 Task: Add the task  Integrate website with a new marketing automation system to the section Database Optimization Sprint in the project AmplifyHQ and add a Due Date to the respective task as 2024/02/05
Action: Mouse moved to (60, 356)
Screenshot: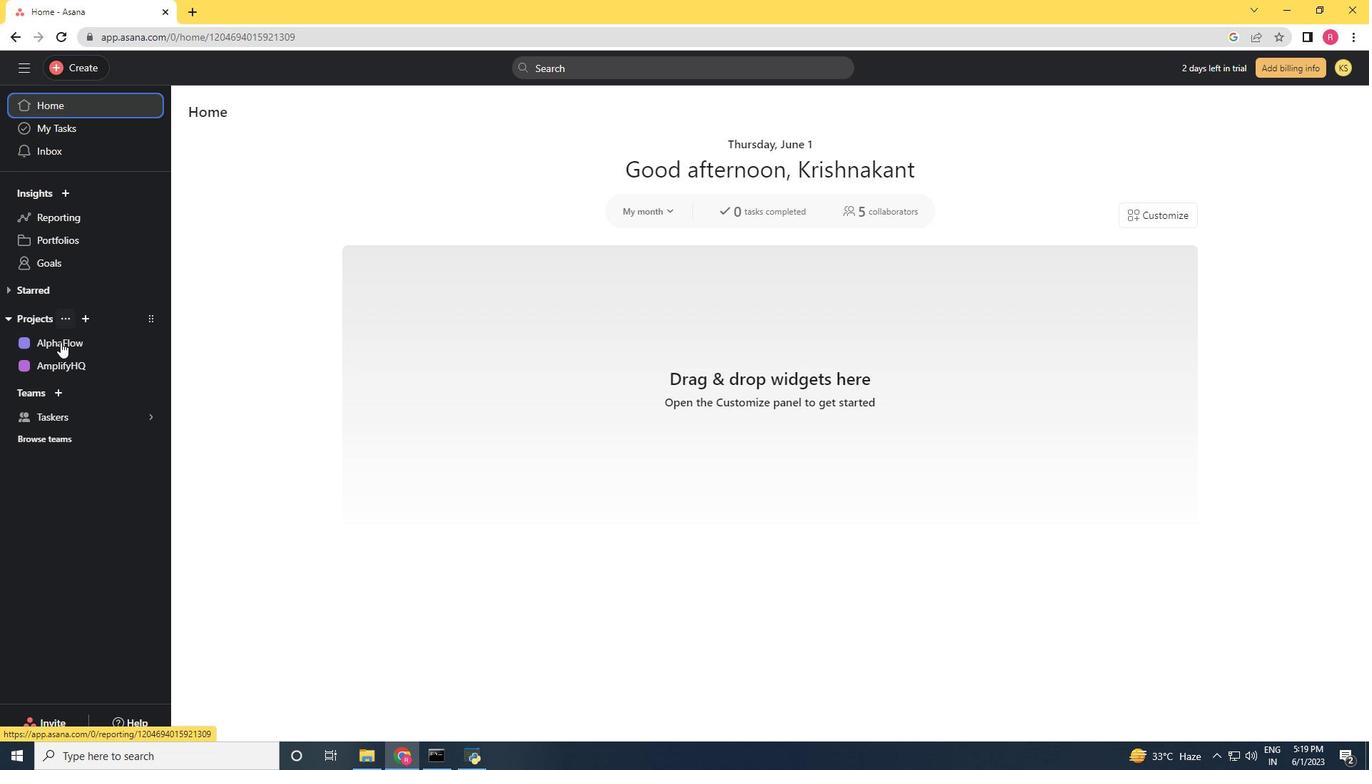 
Action: Mouse pressed left at (60, 356)
Screenshot: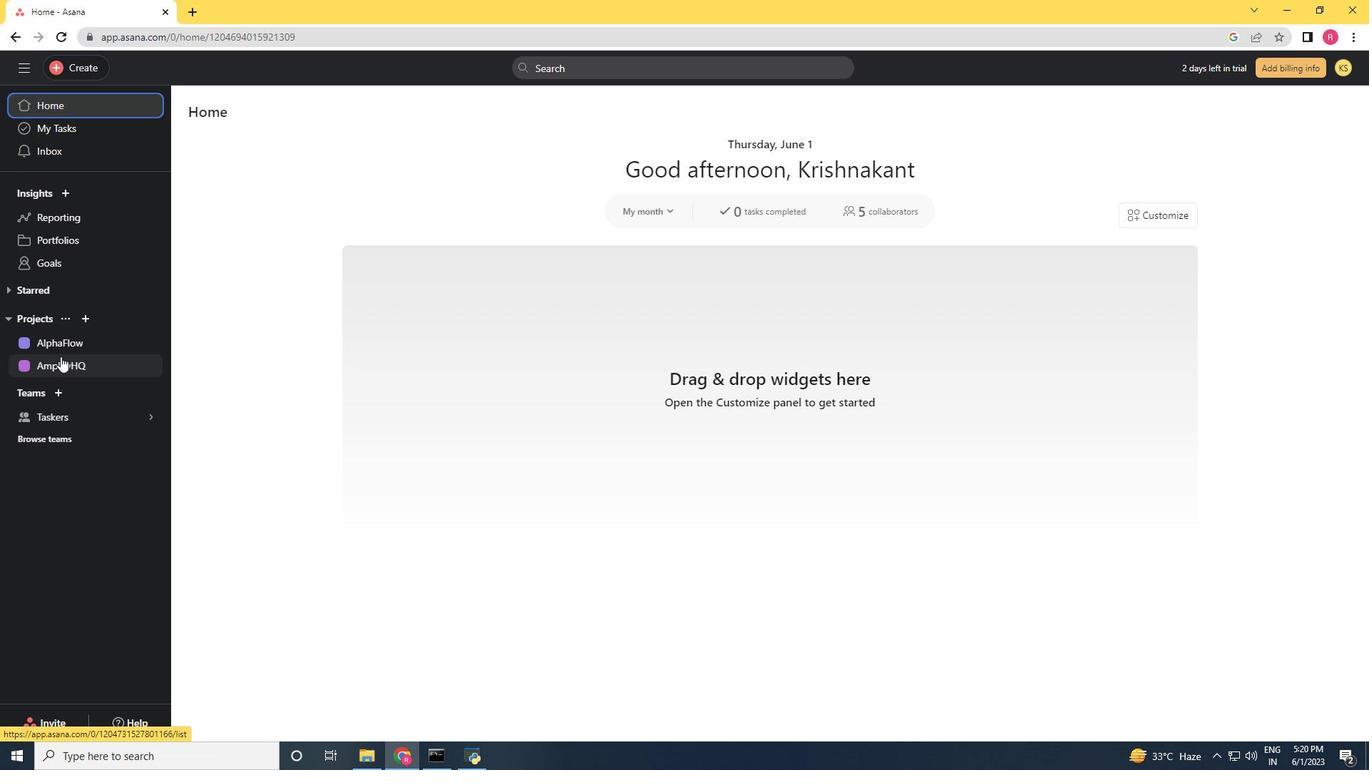 
Action: Mouse moved to (864, 493)
Screenshot: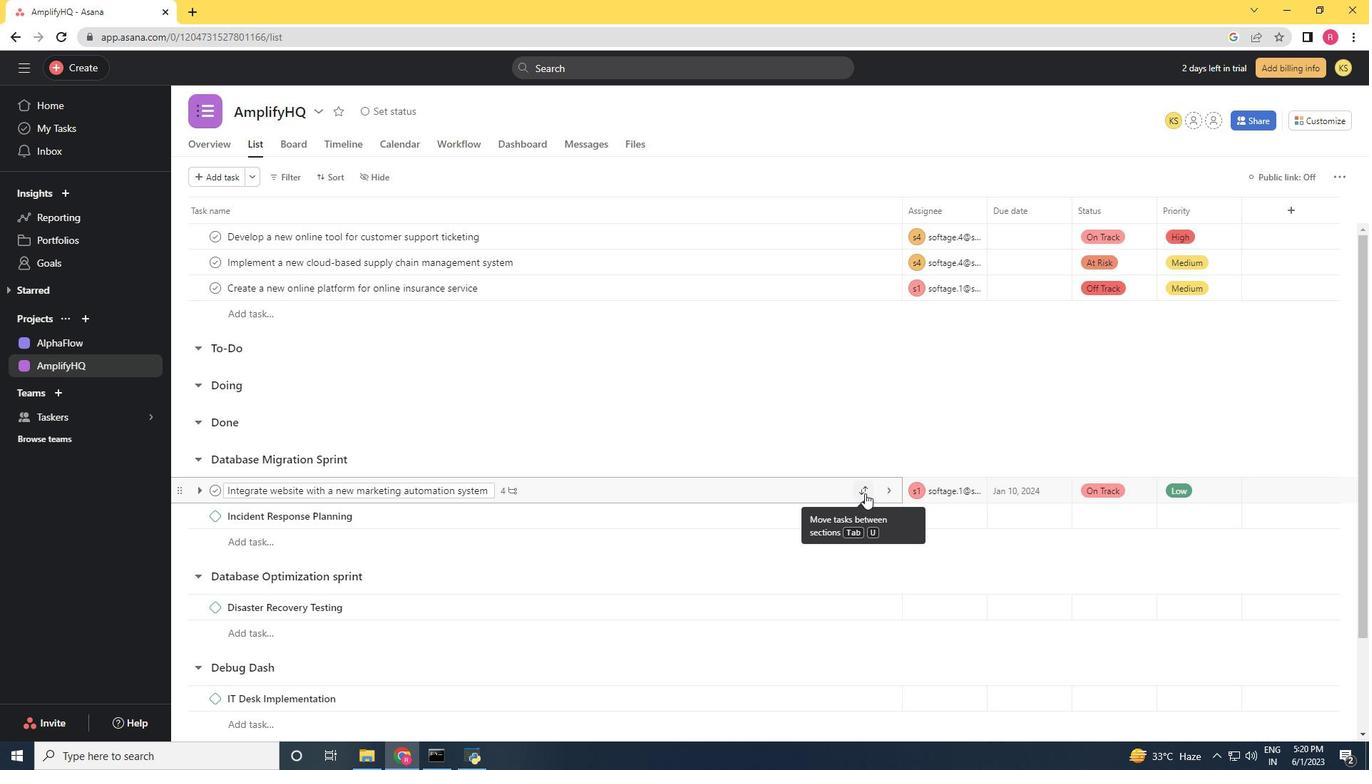 
Action: Mouse pressed left at (864, 493)
Screenshot: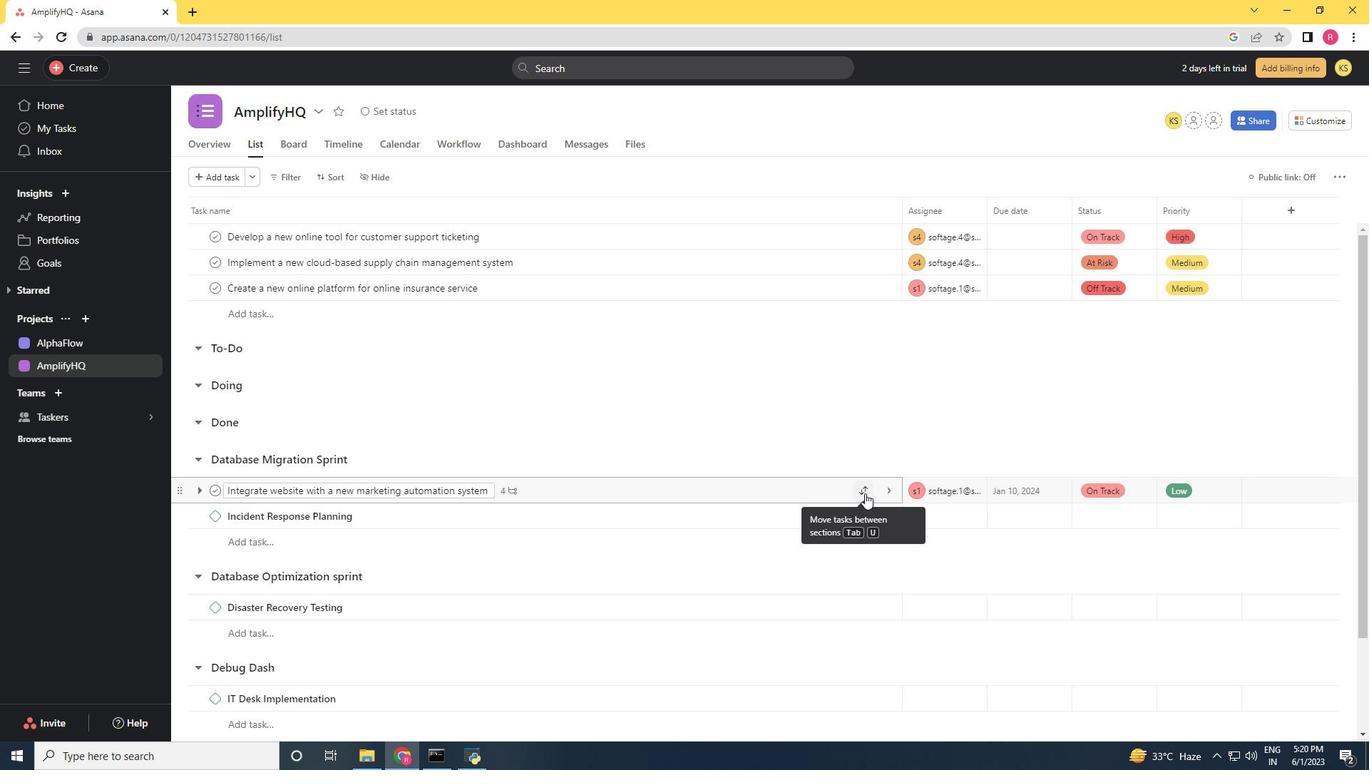 
Action: Mouse moved to (805, 412)
Screenshot: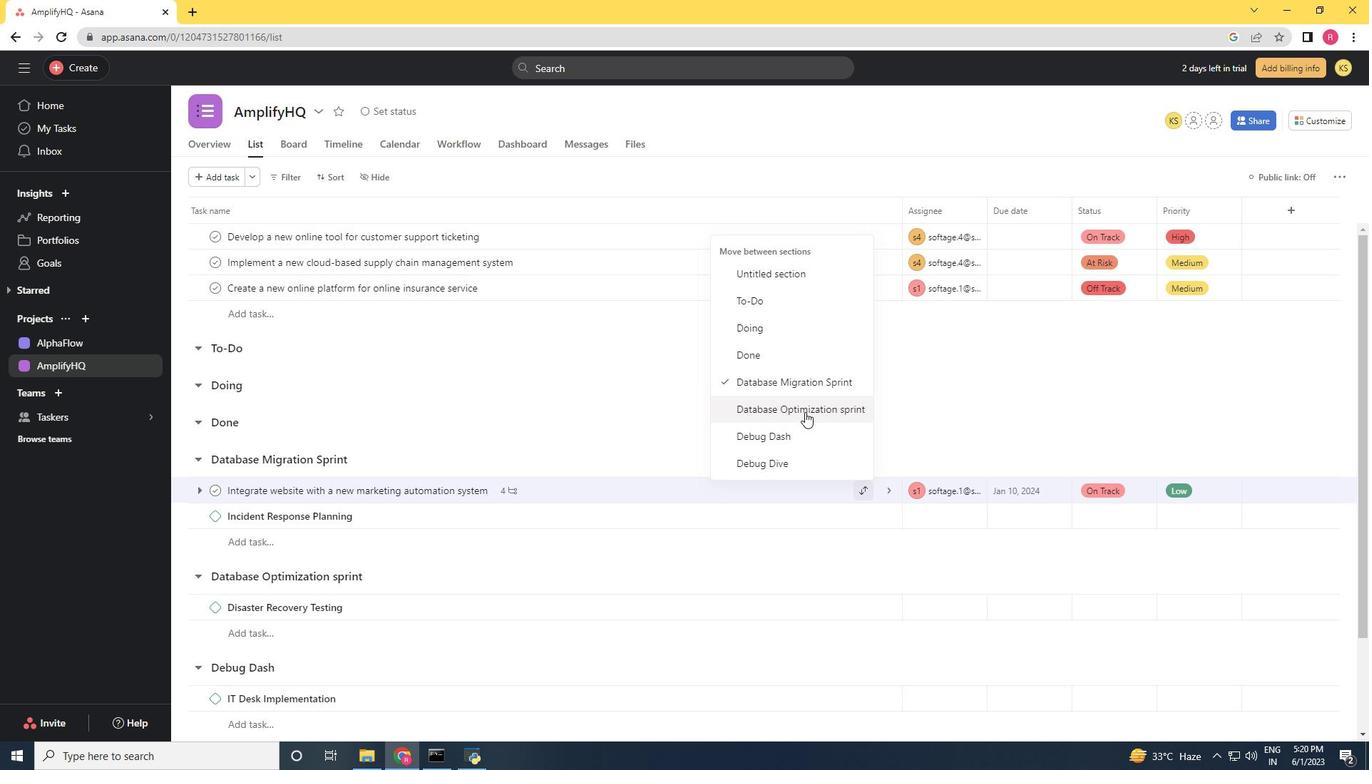 
Action: Mouse pressed left at (805, 412)
Screenshot: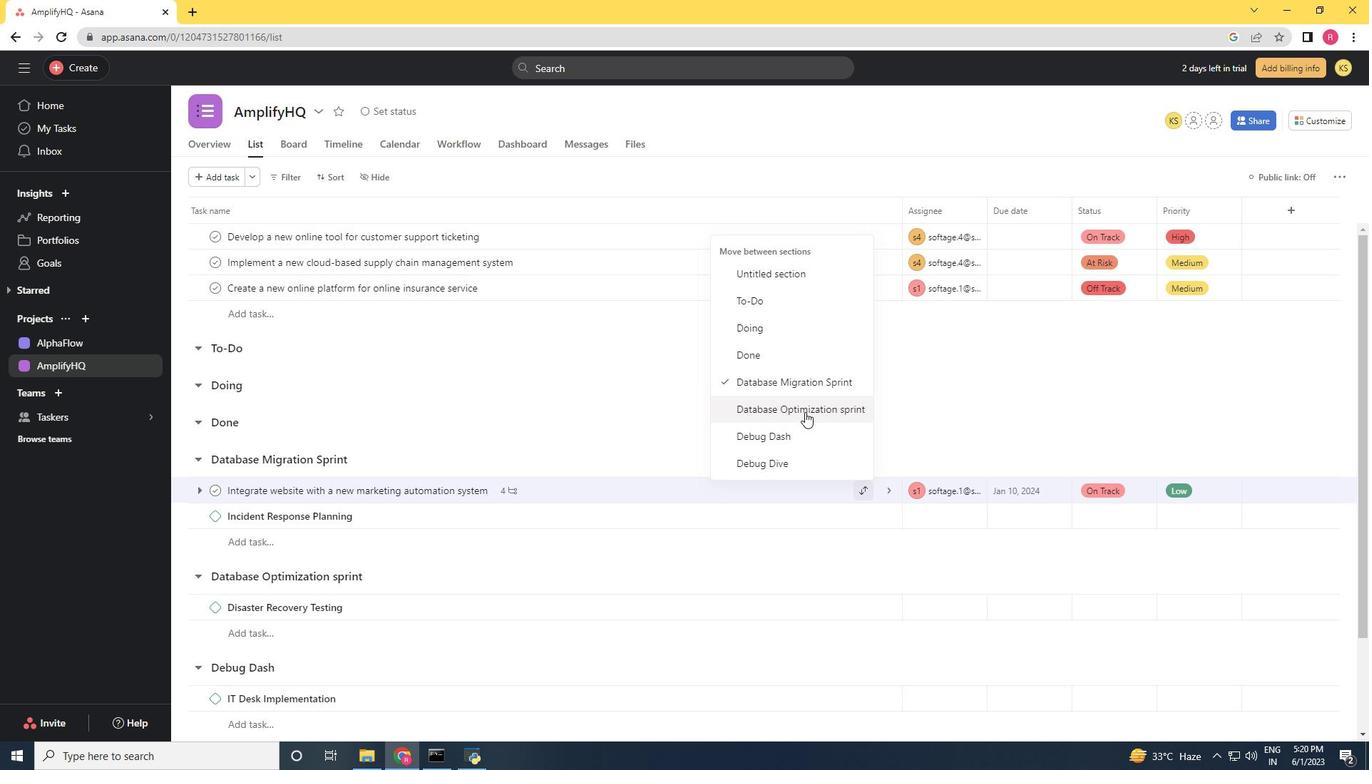 
Action: Mouse moved to (778, 583)
Screenshot: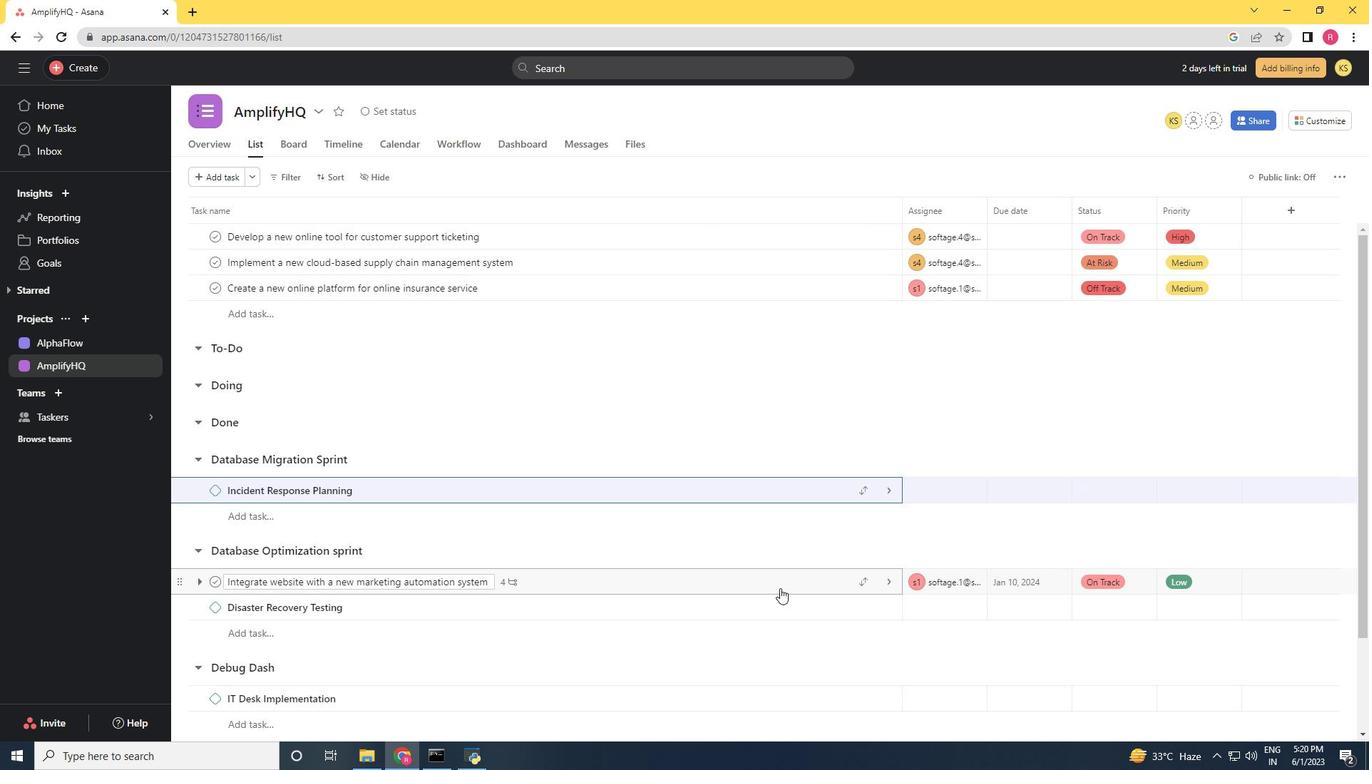 
Action: Mouse pressed left at (778, 583)
Screenshot: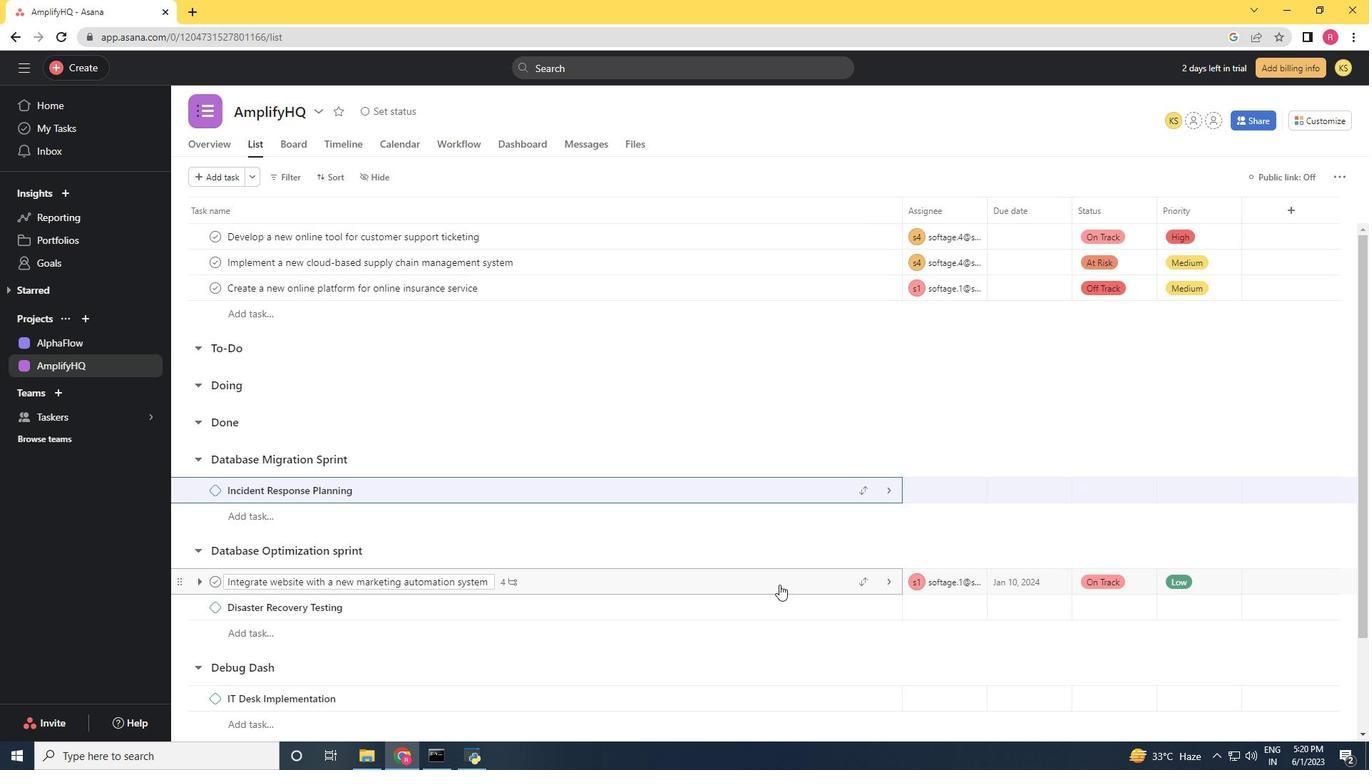 
Action: Mouse moved to (1046, 570)
Screenshot: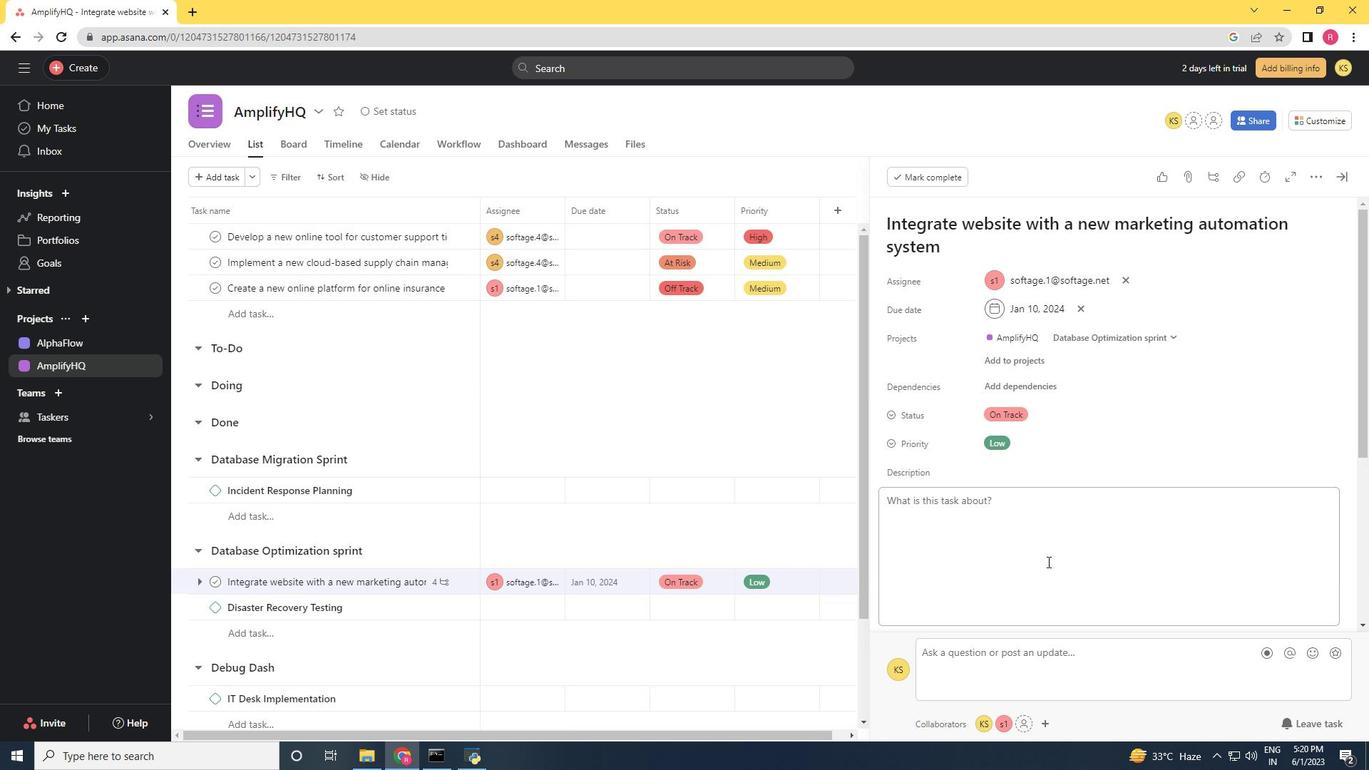 
Action: Mouse scrolled (1046, 571) with delta (0, 0)
Screenshot: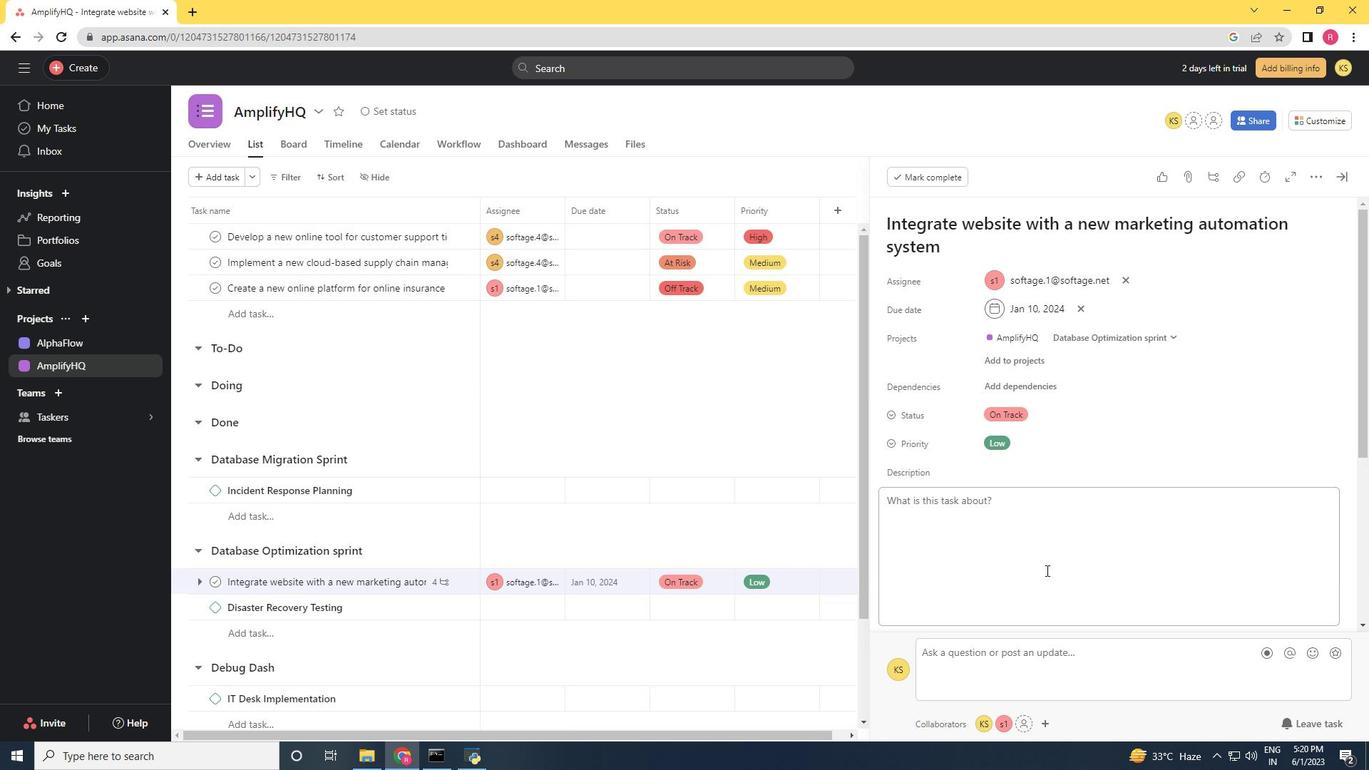 
Action: Mouse moved to (1083, 305)
Screenshot: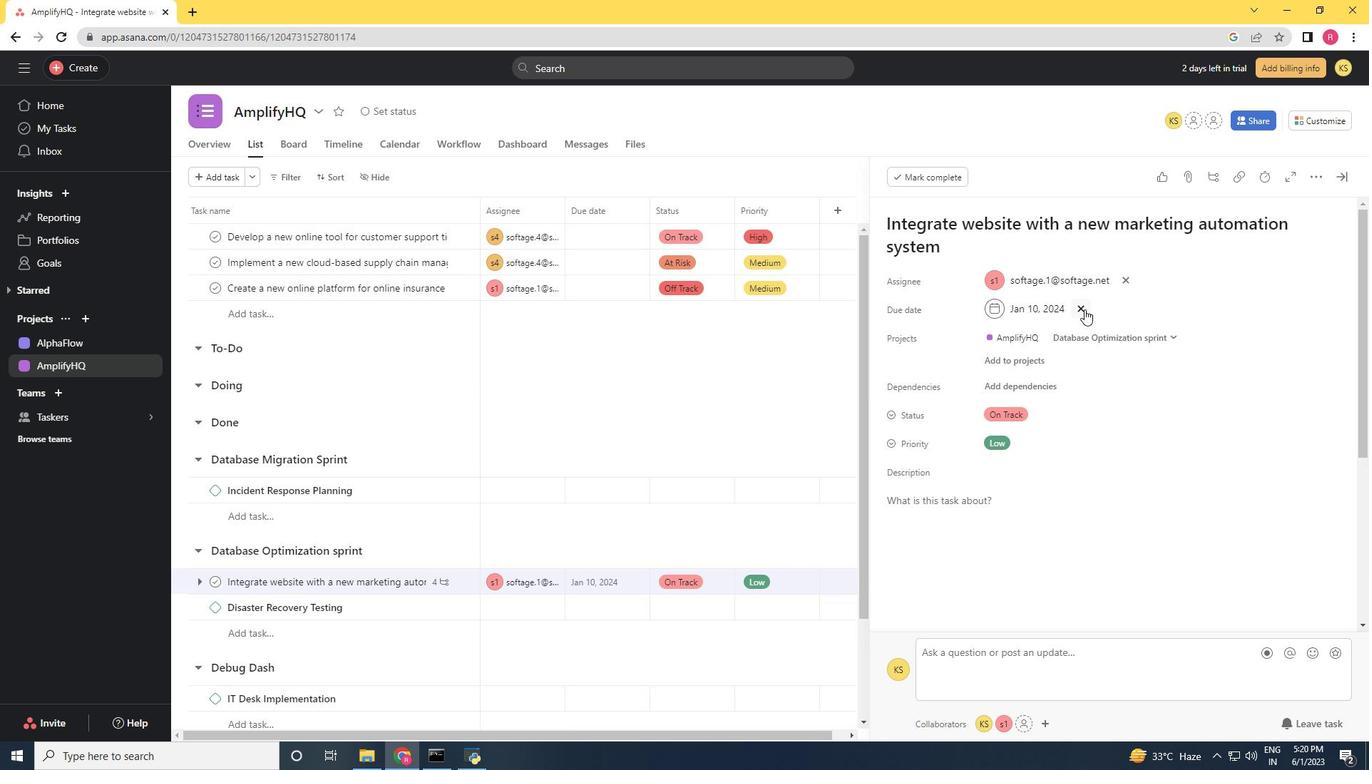 
Action: Mouse pressed left at (1083, 305)
Screenshot: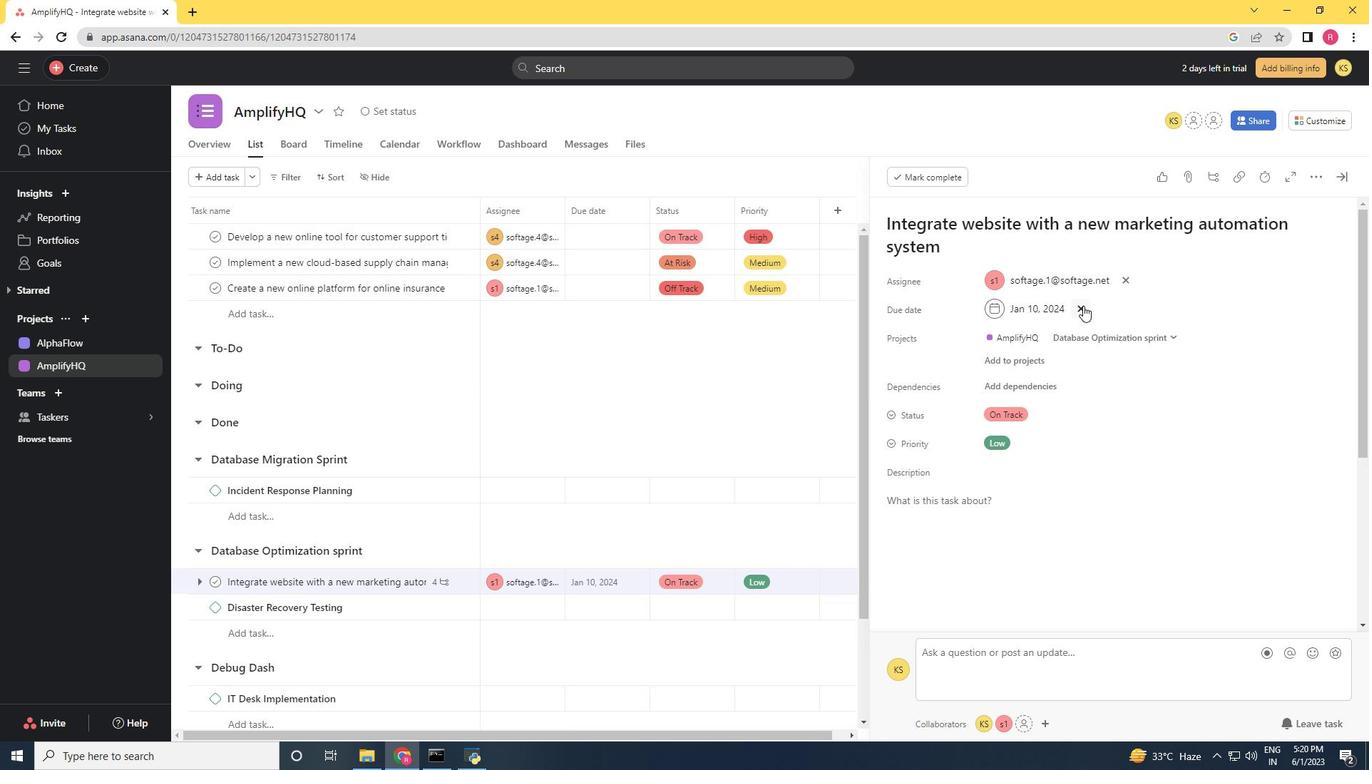 
Action: Mouse moved to (1021, 313)
Screenshot: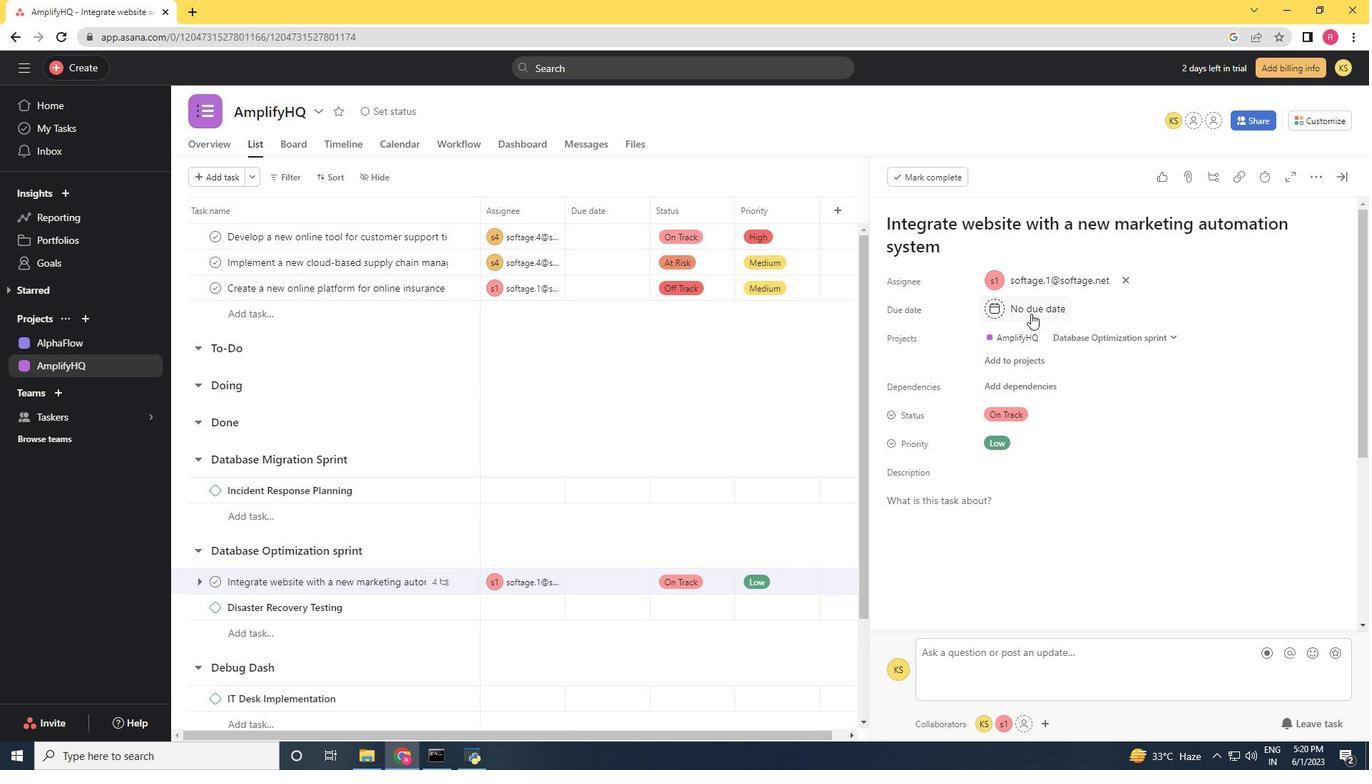 
Action: Mouse pressed left at (1021, 313)
Screenshot: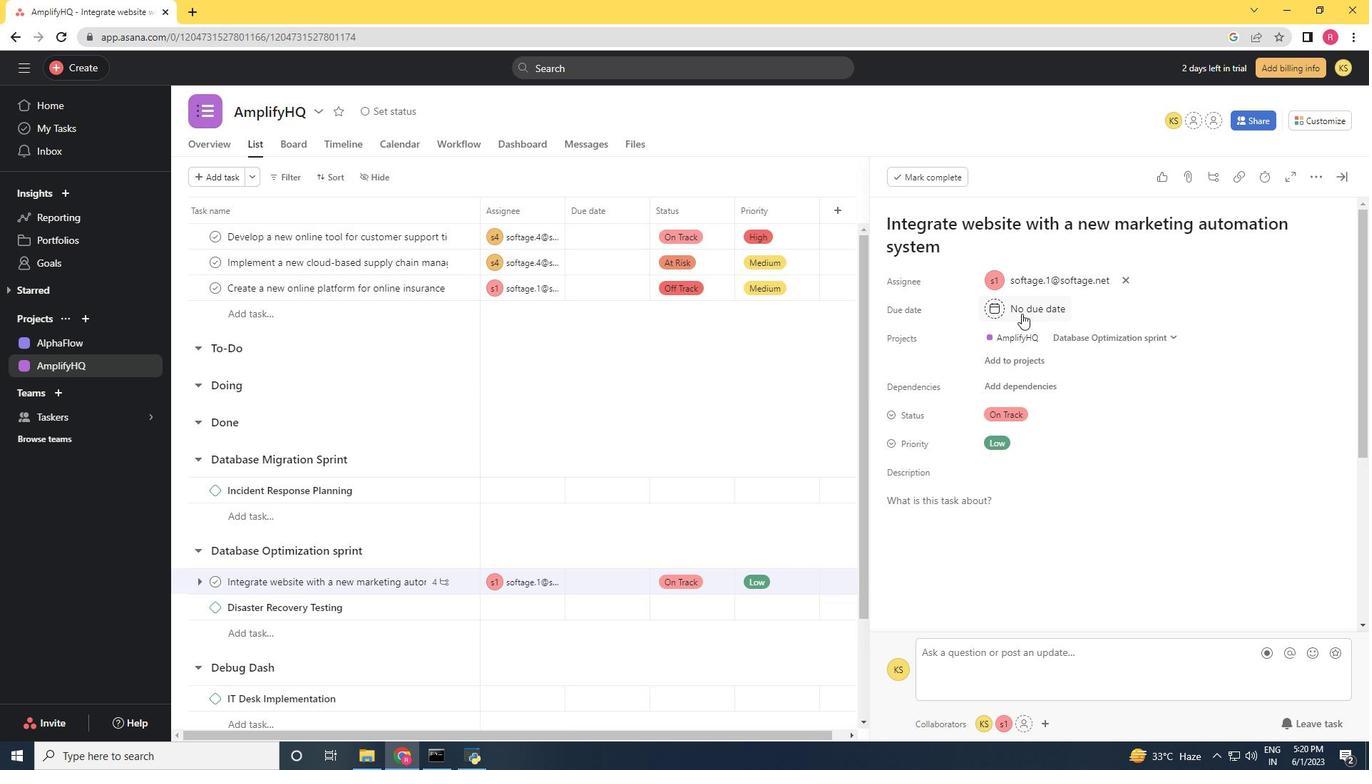 
Action: Mouse moved to (1158, 380)
Screenshot: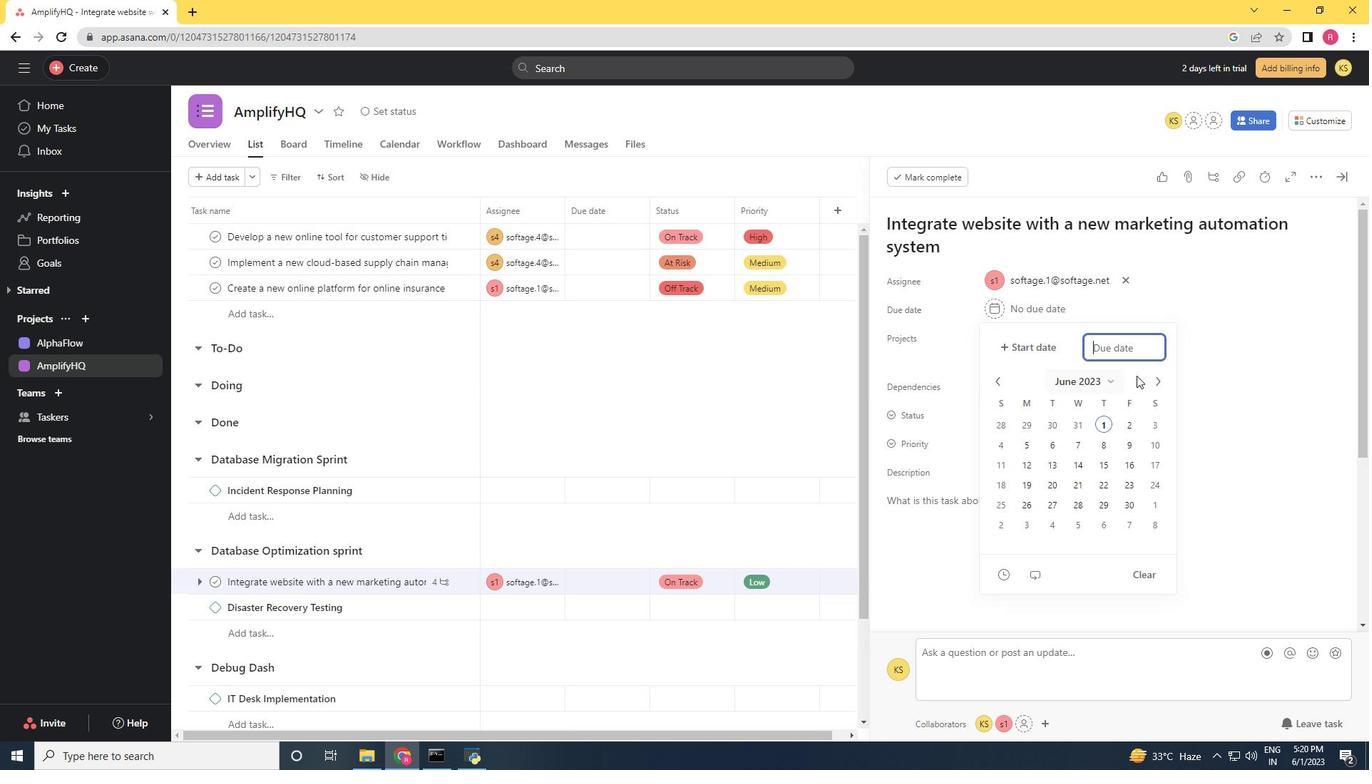 
Action: Mouse pressed left at (1158, 380)
Screenshot: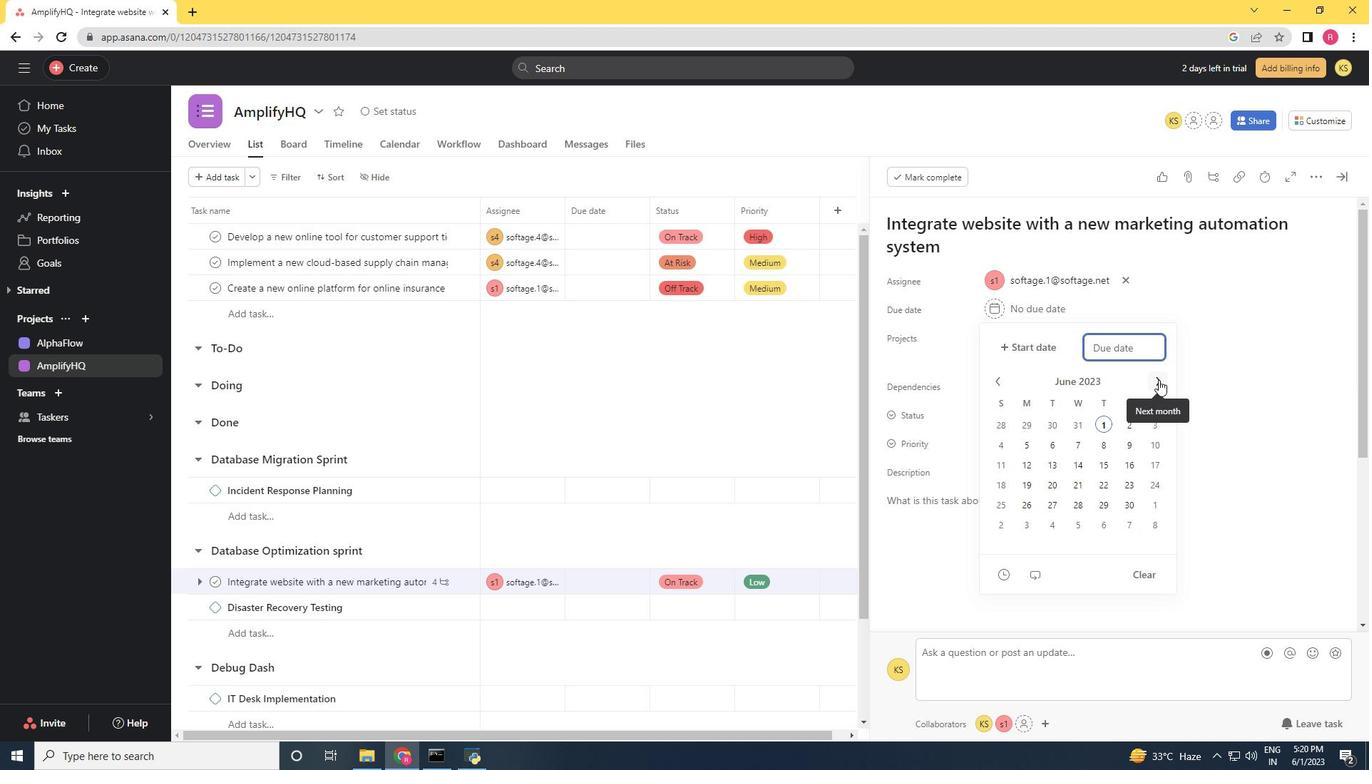 
Action: Mouse pressed left at (1158, 380)
Screenshot: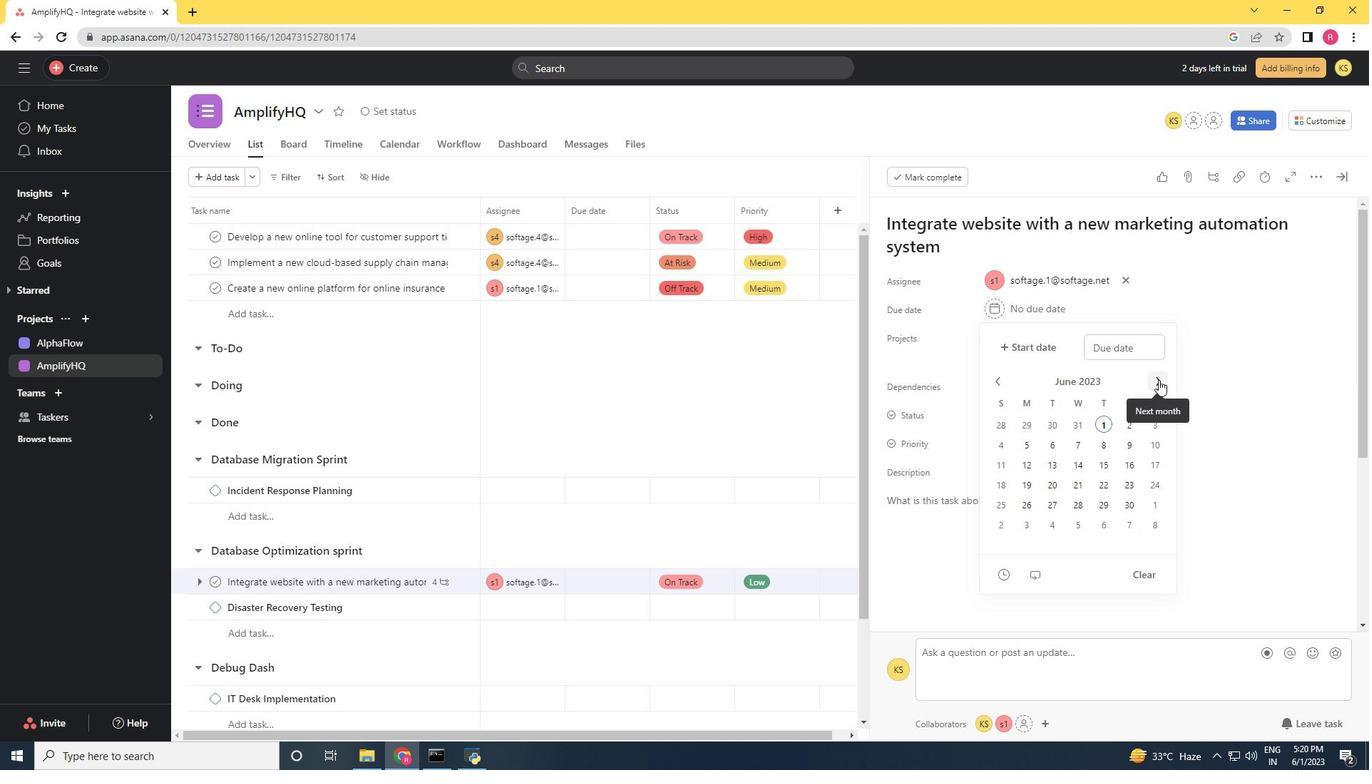 
Action: Mouse moved to (1159, 380)
Screenshot: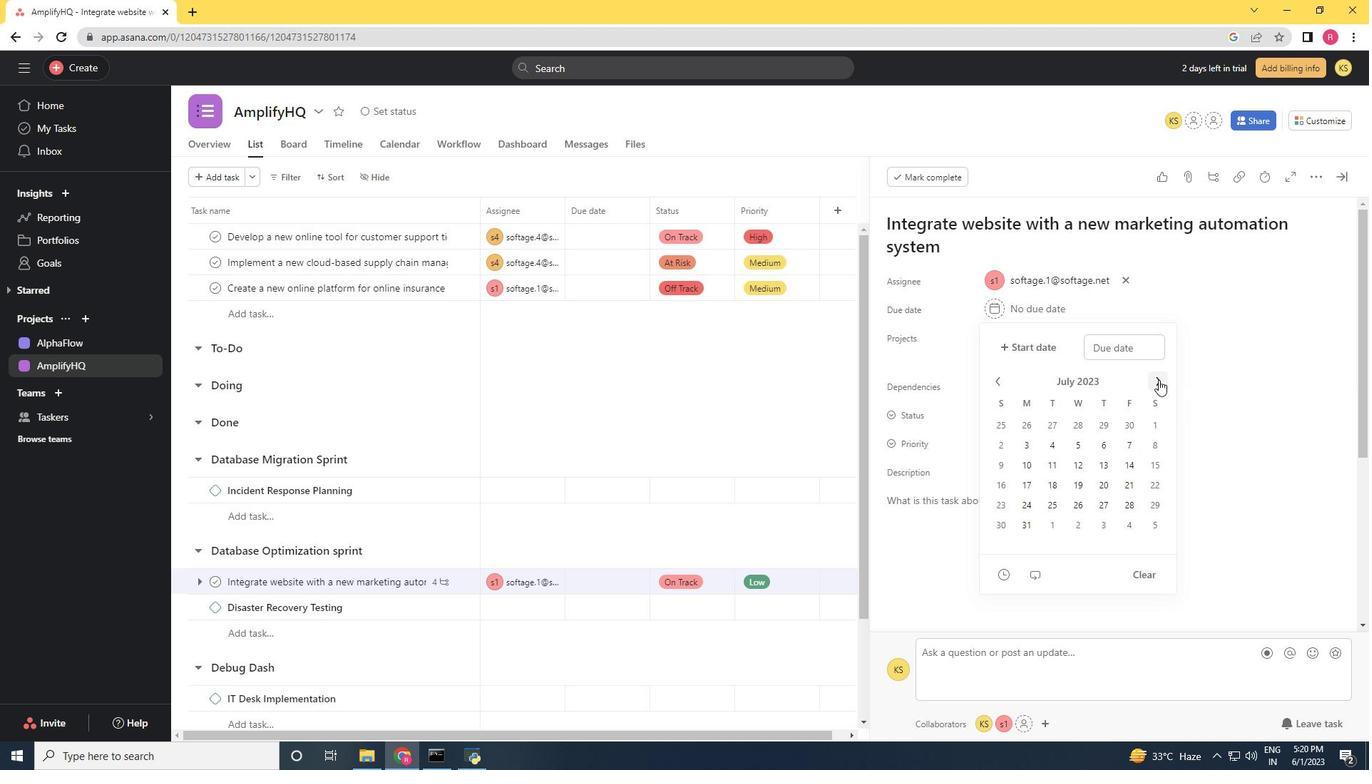
Action: Mouse pressed left at (1159, 380)
Screenshot: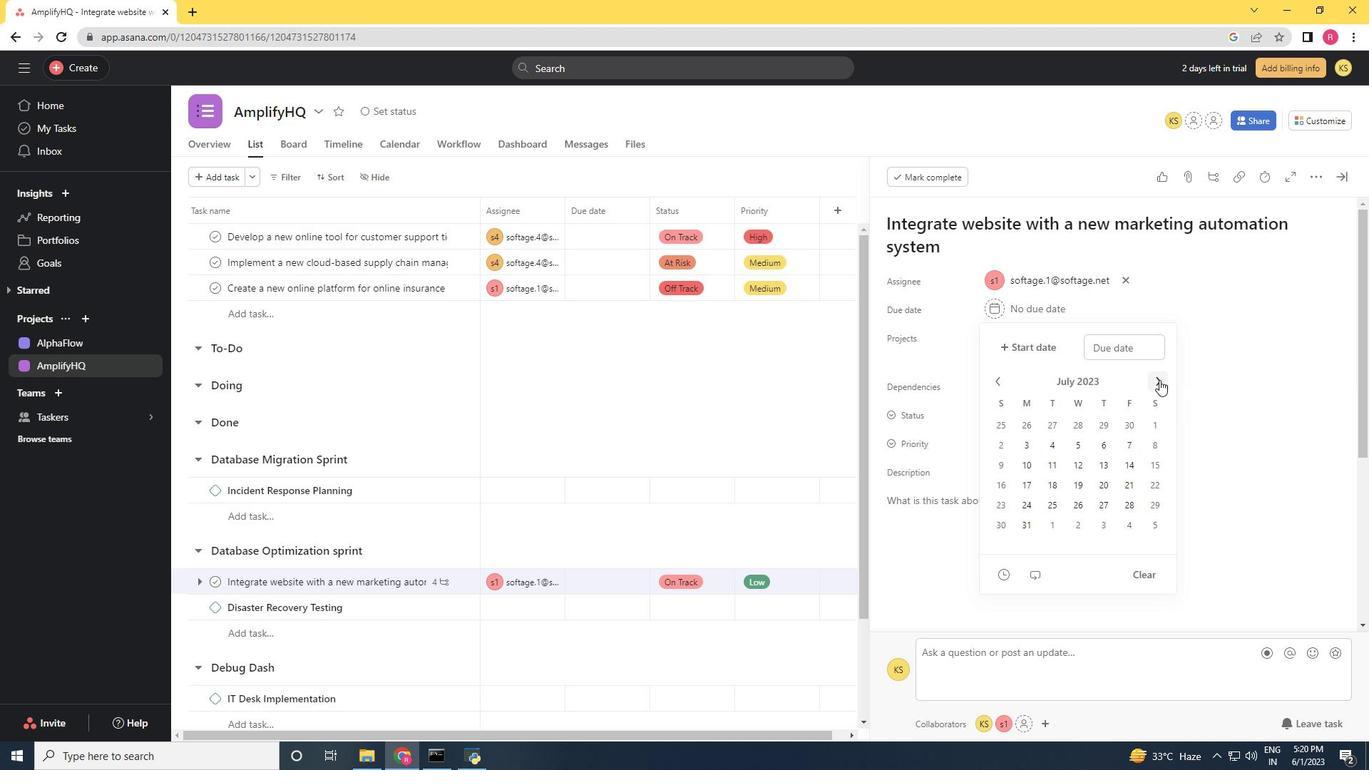 
Action: Mouse pressed left at (1159, 380)
Screenshot: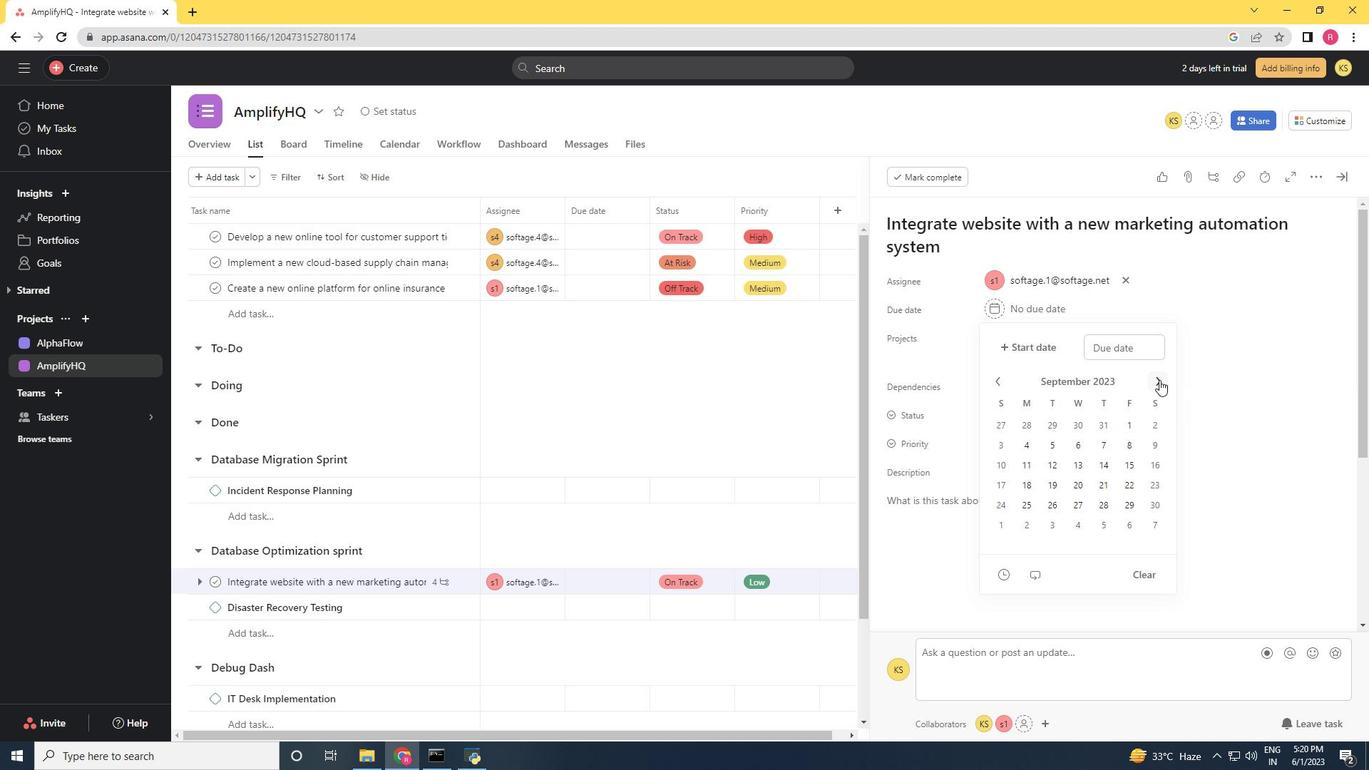
Action: Mouse pressed left at (1159, 380)
Screenshot: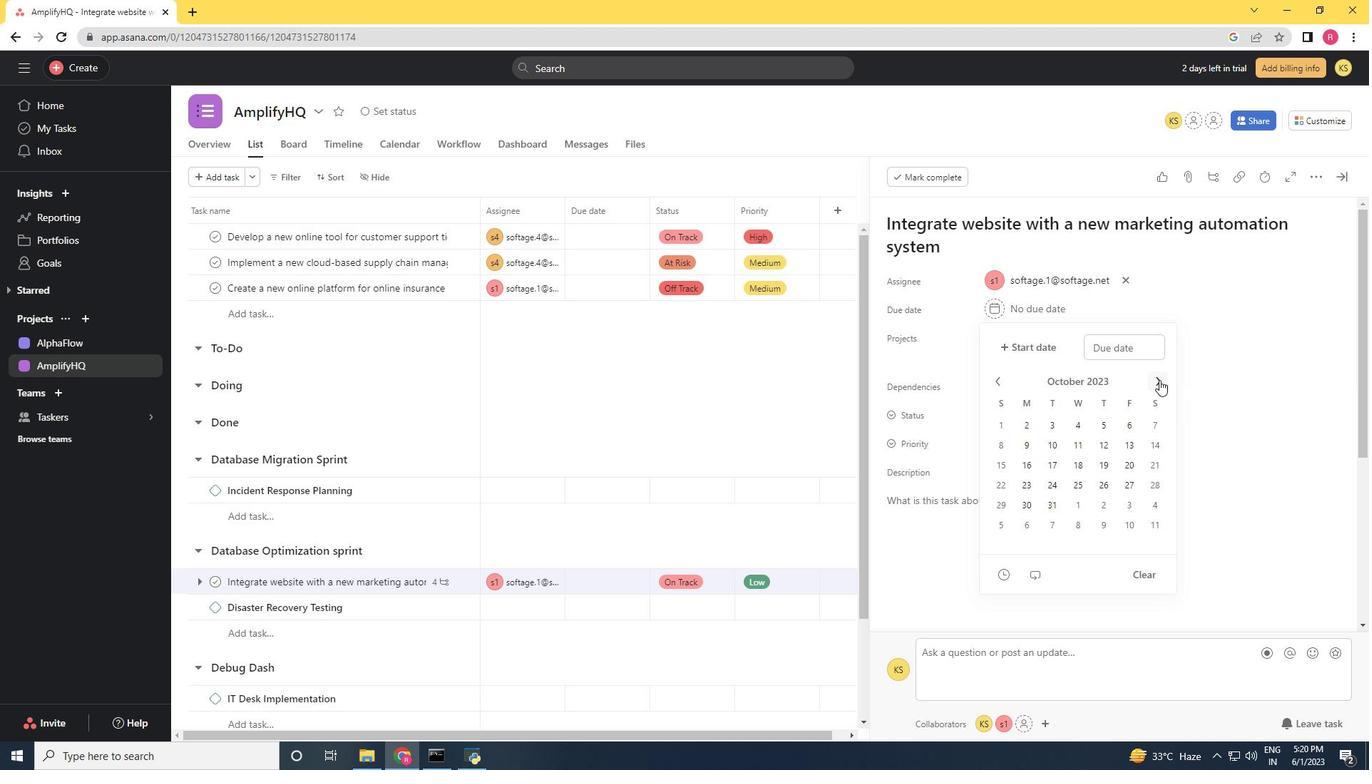 
Action: Mouse pressed left at (1159, 380)
Screenshot: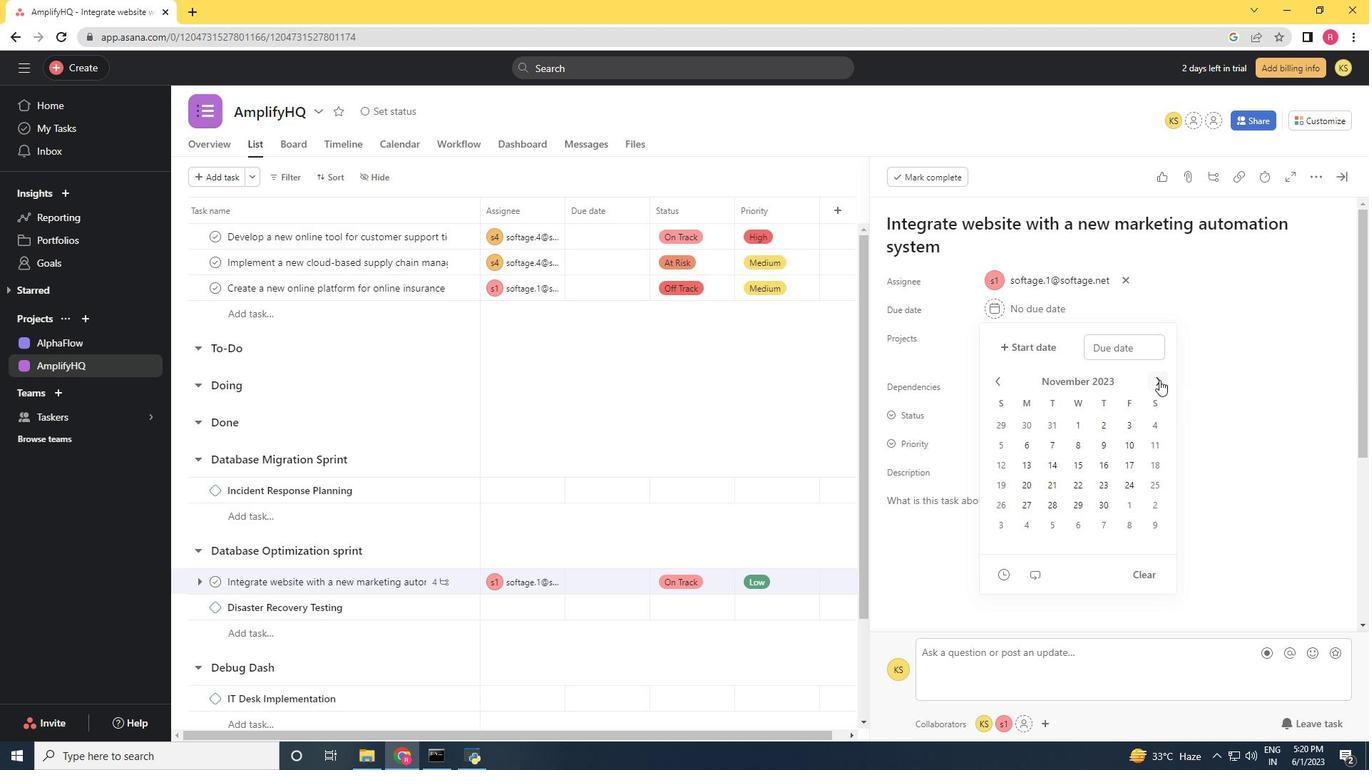 
Action: Mouse pressed left at (1159, 380)
Screenshot: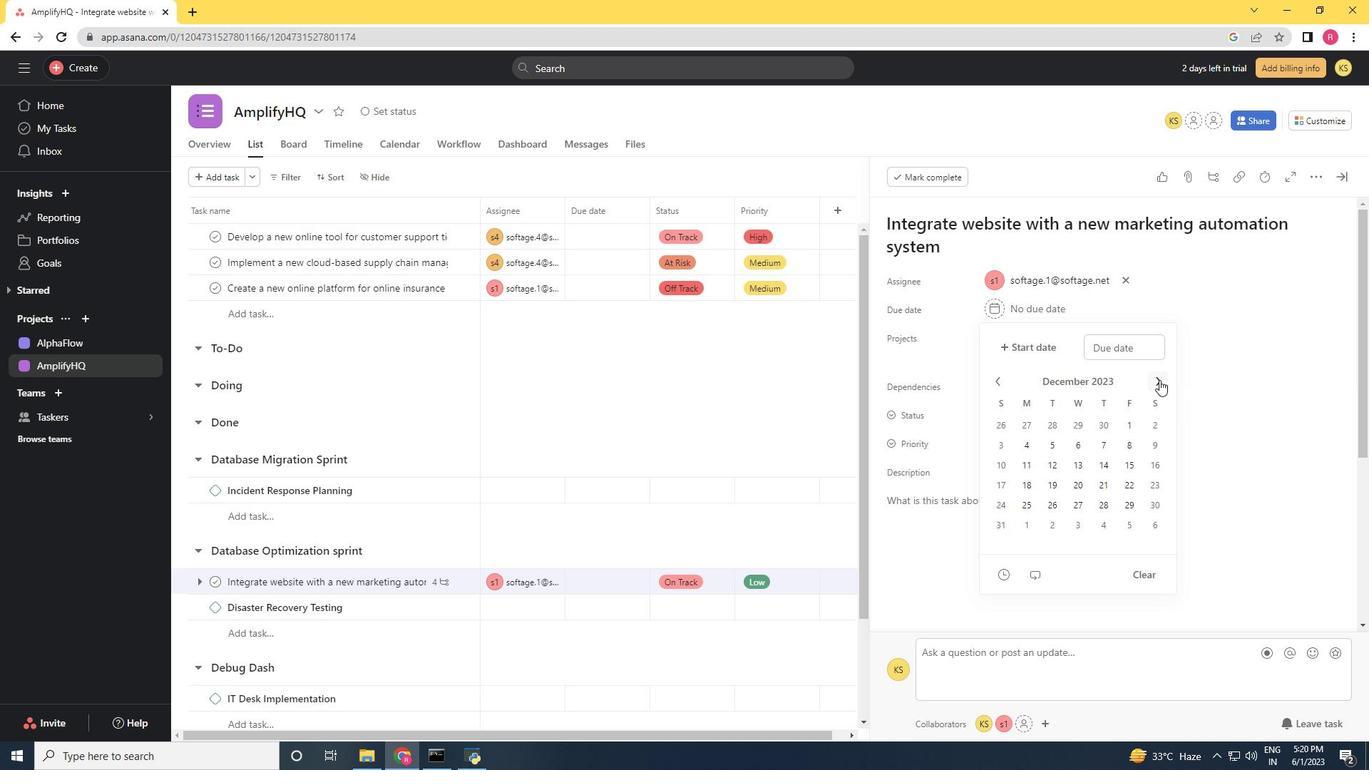 
Action: Mouse pressed left at (1159, 380)
Screenshot: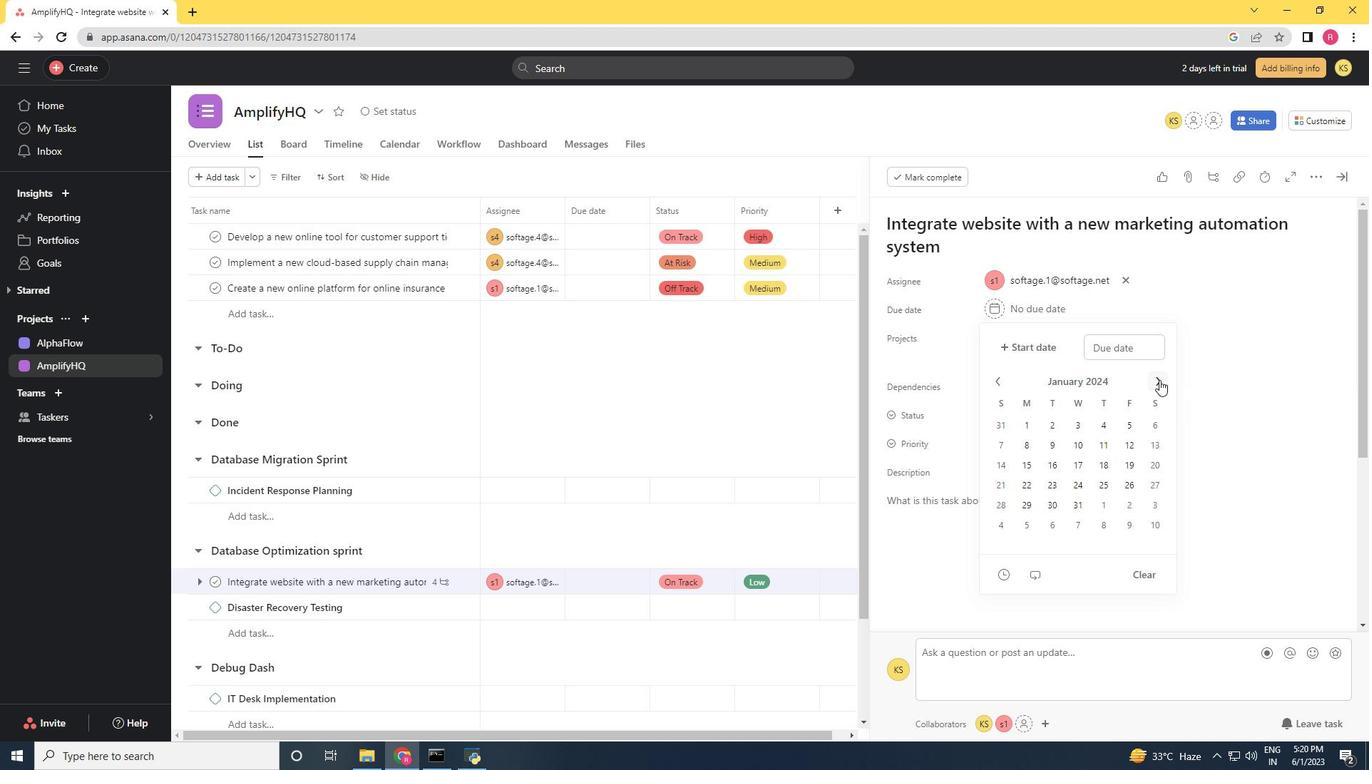 
Action: Mouse moved to (1027, 450)
Screenshot: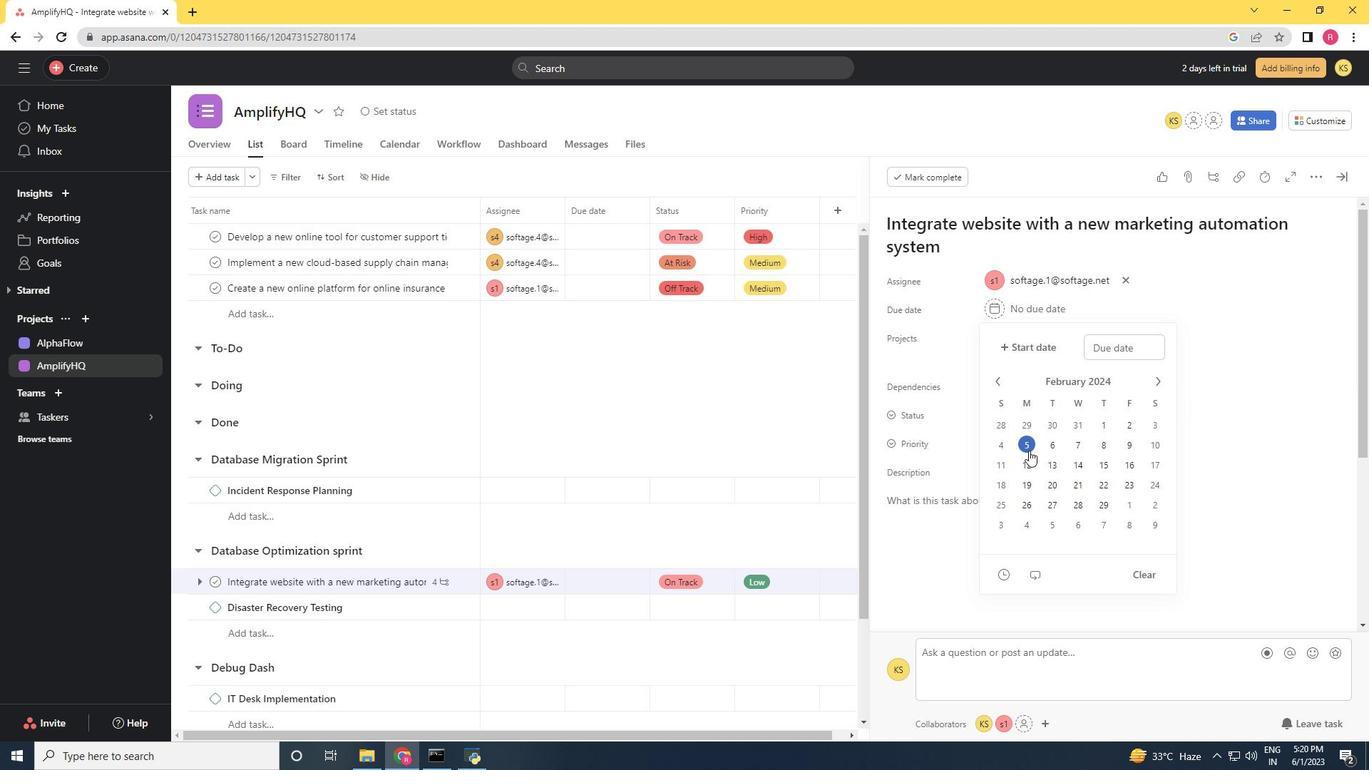 
Action: Mouse pressed left at (1027, 450)
Screenshot: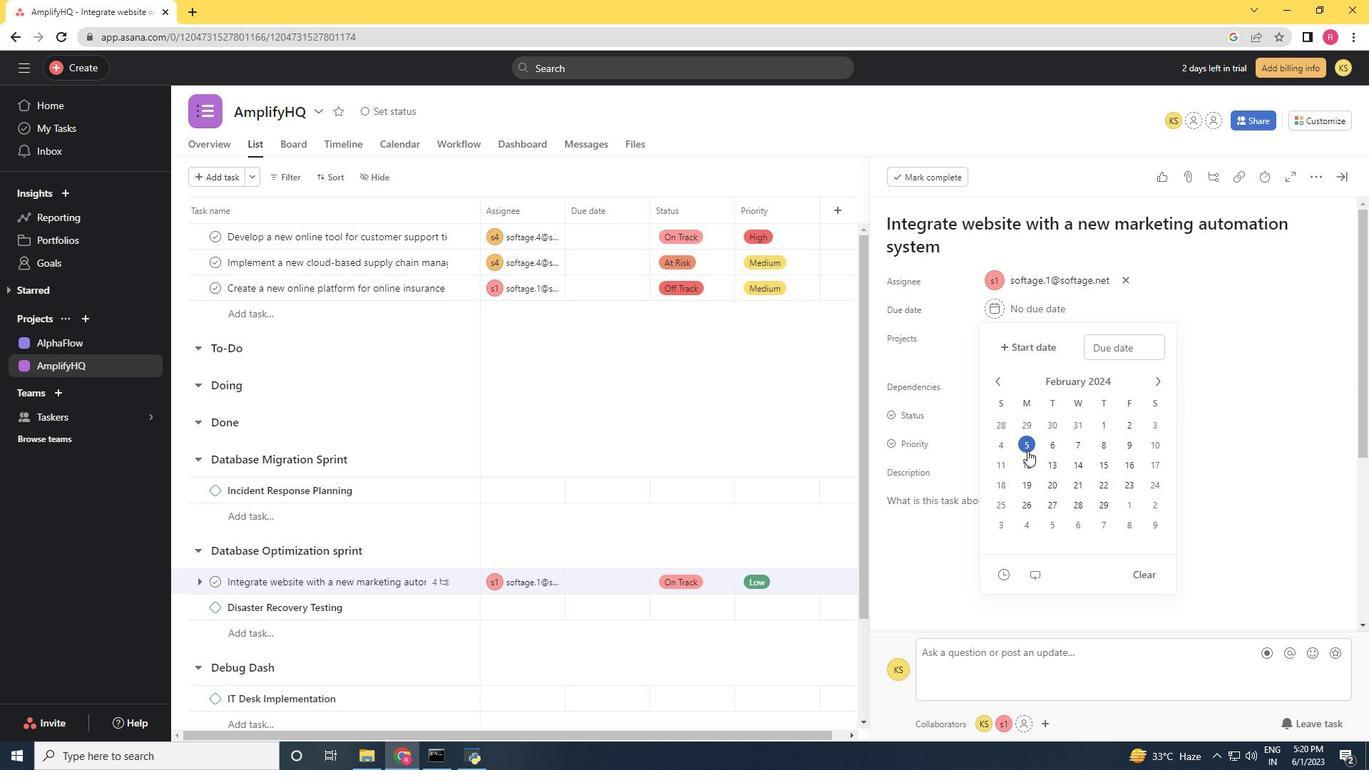 
Action: Mouse moved to (1232, 471)
Screenshot: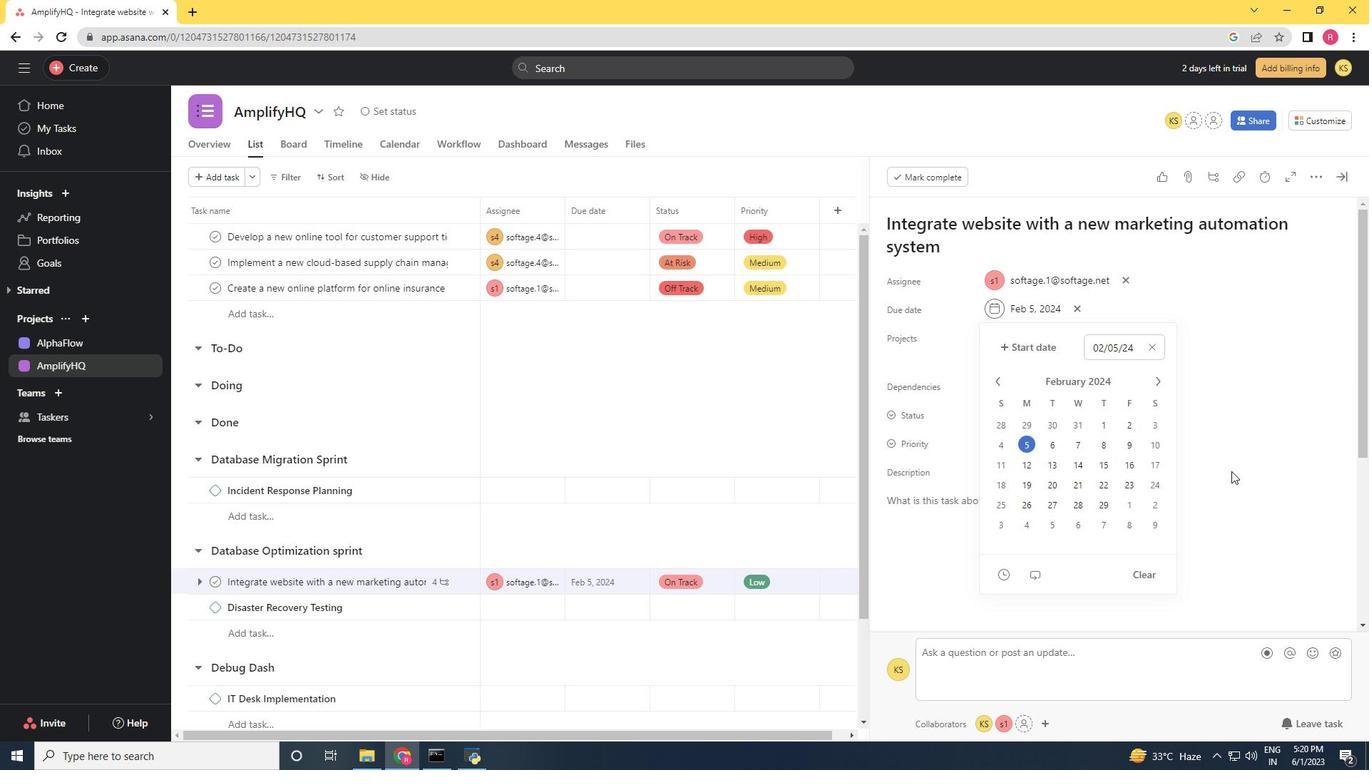 
Action: Mouse pressed left at (1232, 471)
Screenshot: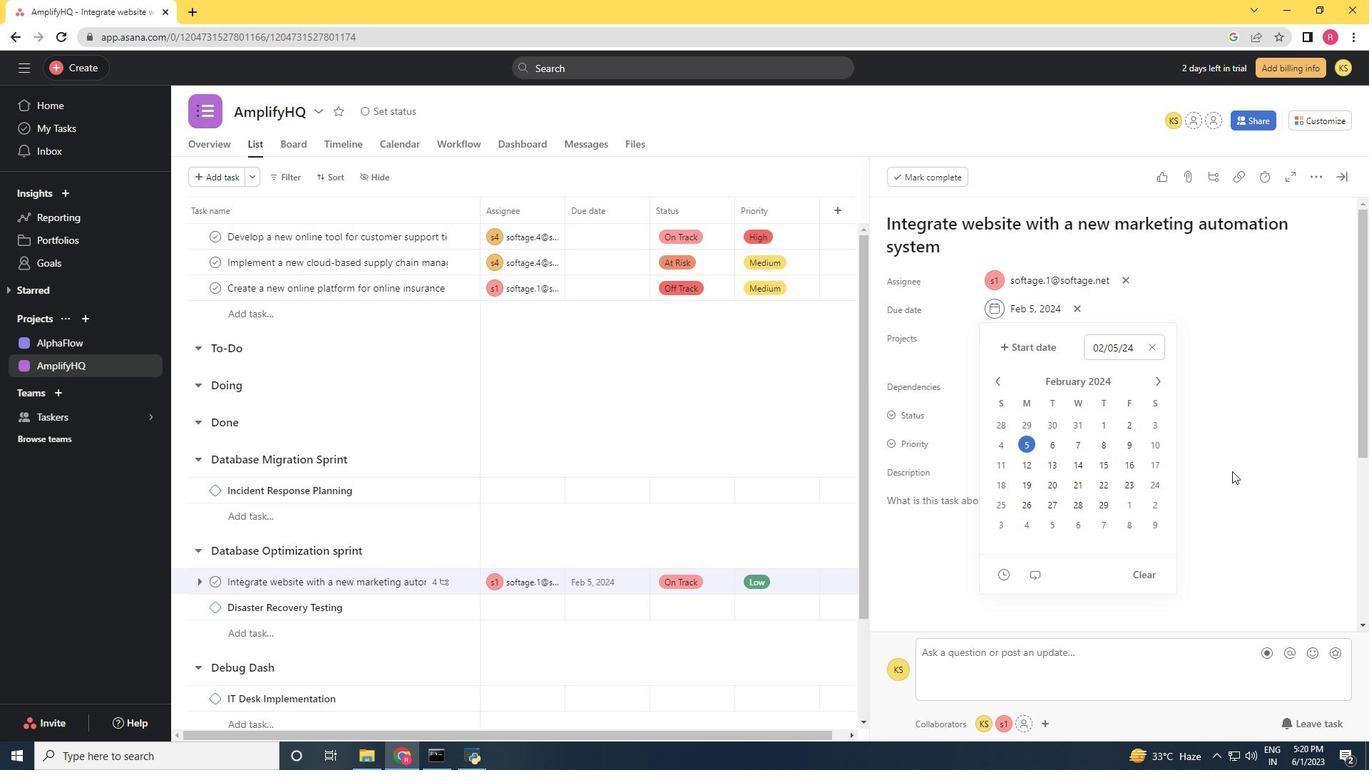 
Action: Mouse moved to (1346, 182)
Screenshot: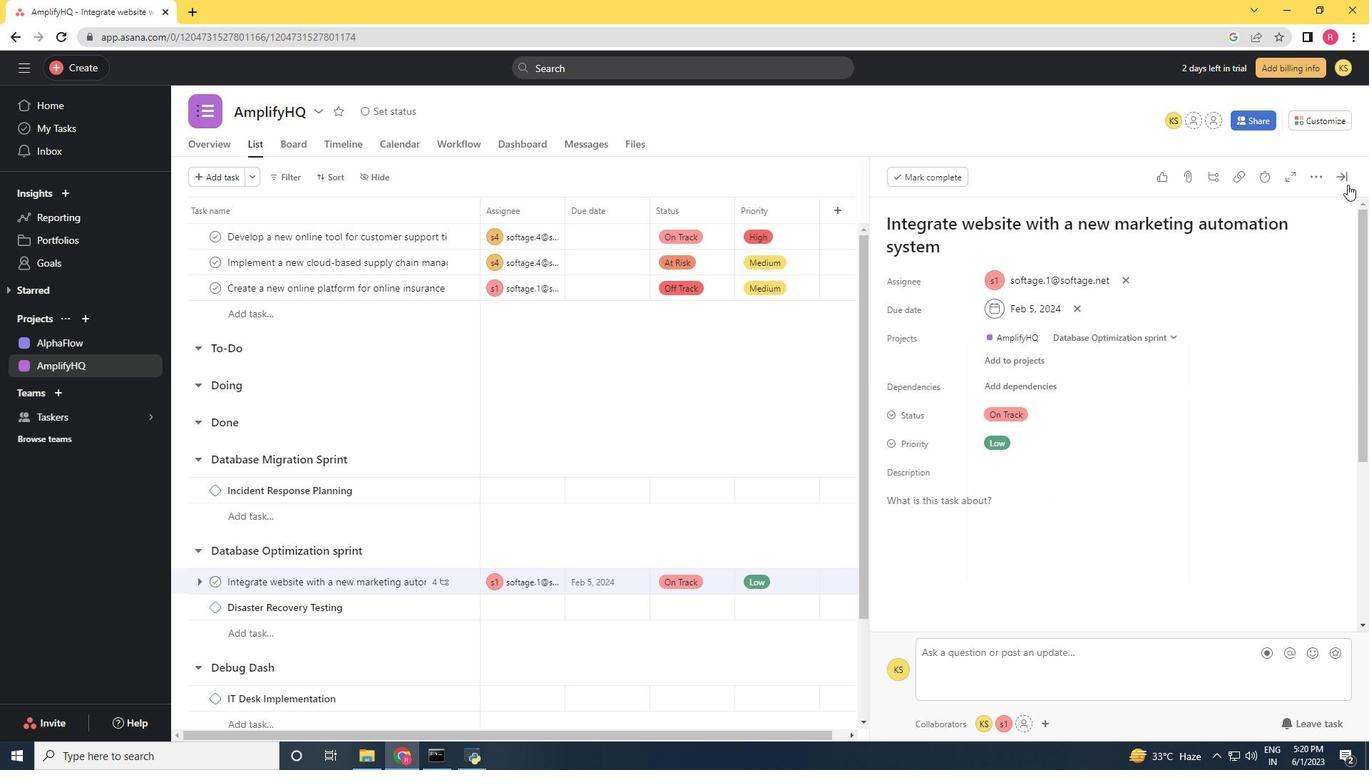 
Action: Mouse pressed left at (1346, 182)
Screenshot: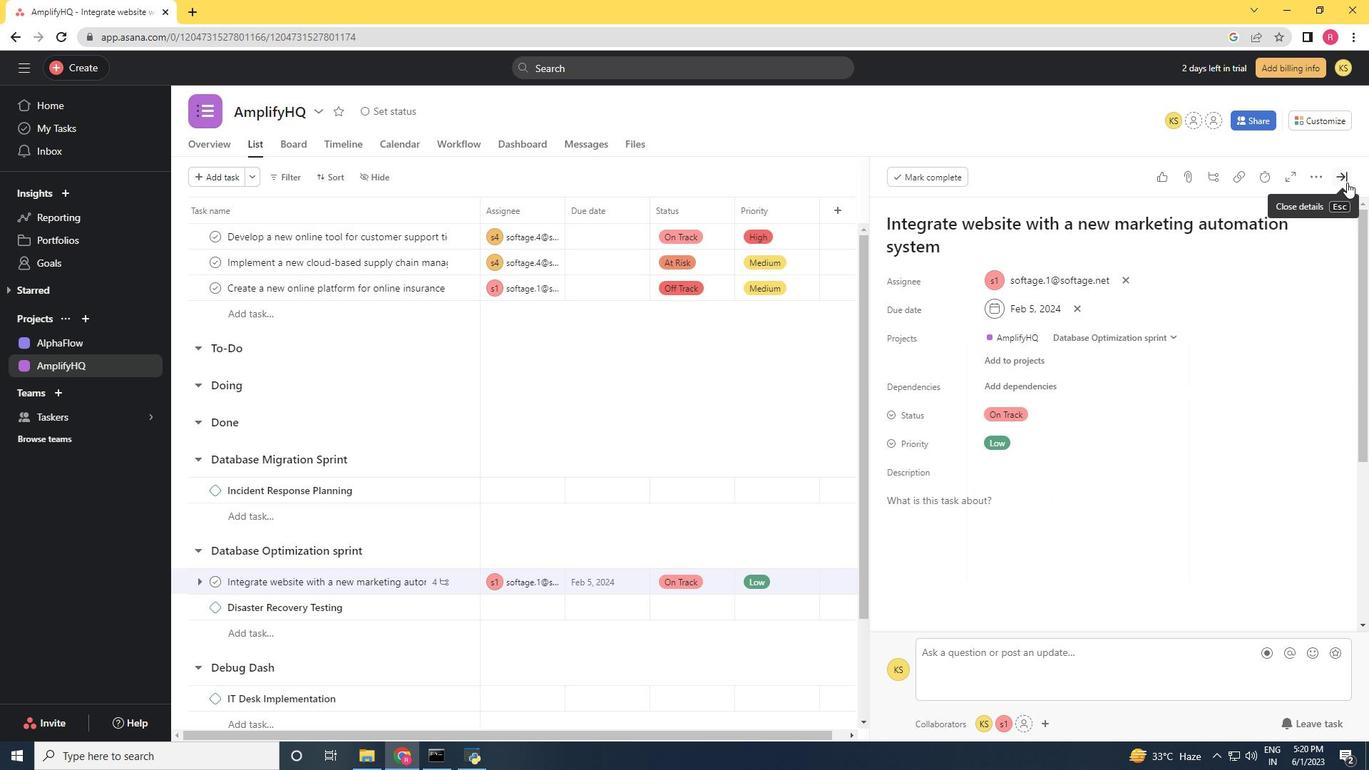 
Action: Mouse moved to (763, 458)
Screenshot: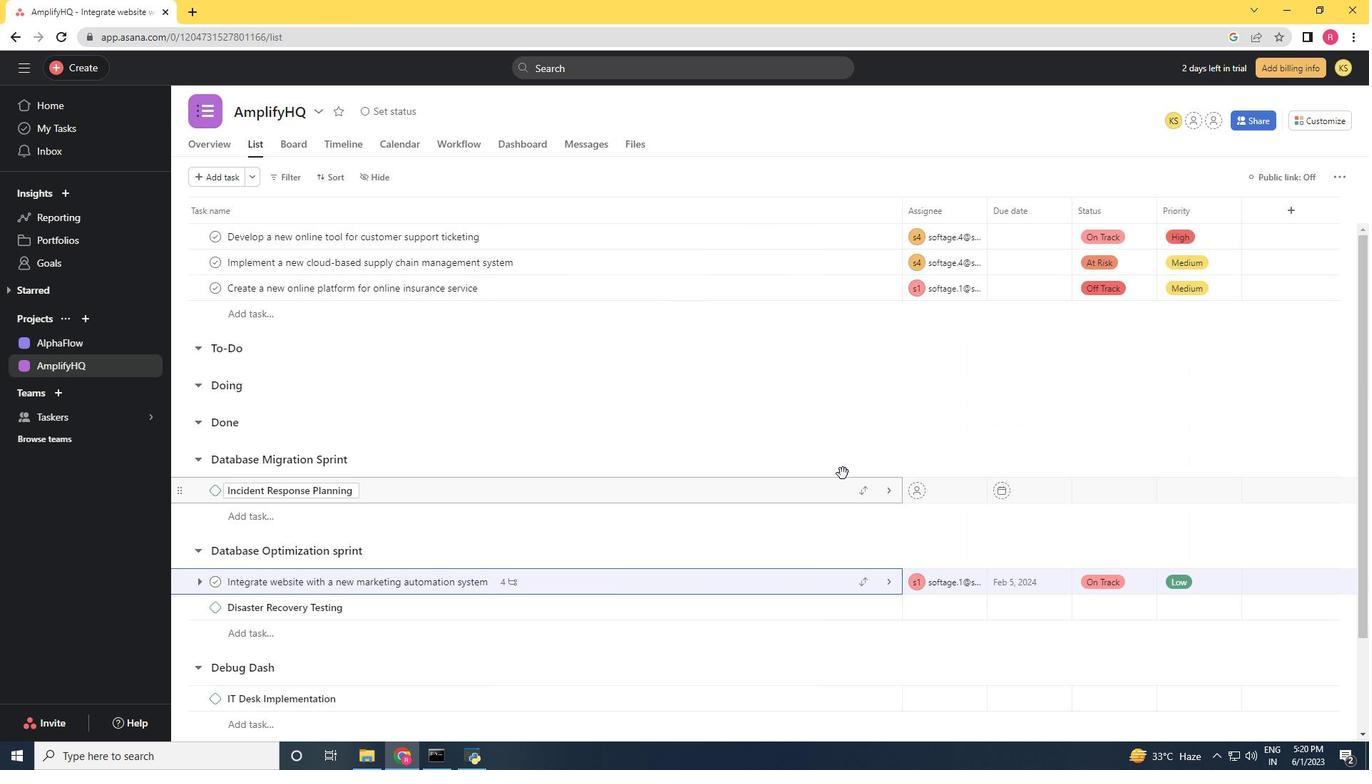 
